 Task: Add Now Liquid Coconut Oil to the cart.
Action: Mouse moved to (662, 252)
Screenshot: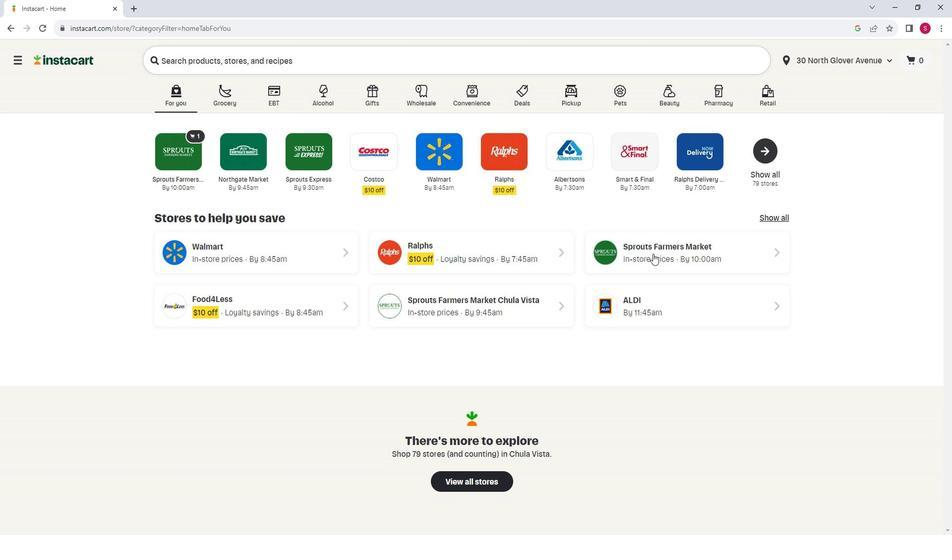 
Action: Mouse pressed left at (662, 252)
Screenshot: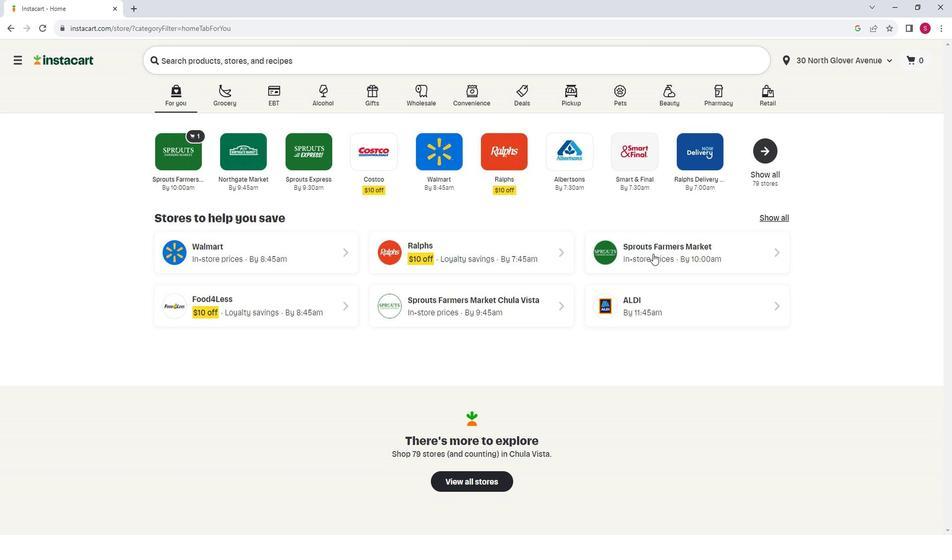 
Action: Mouse moved to (53, 357)
Screenshot: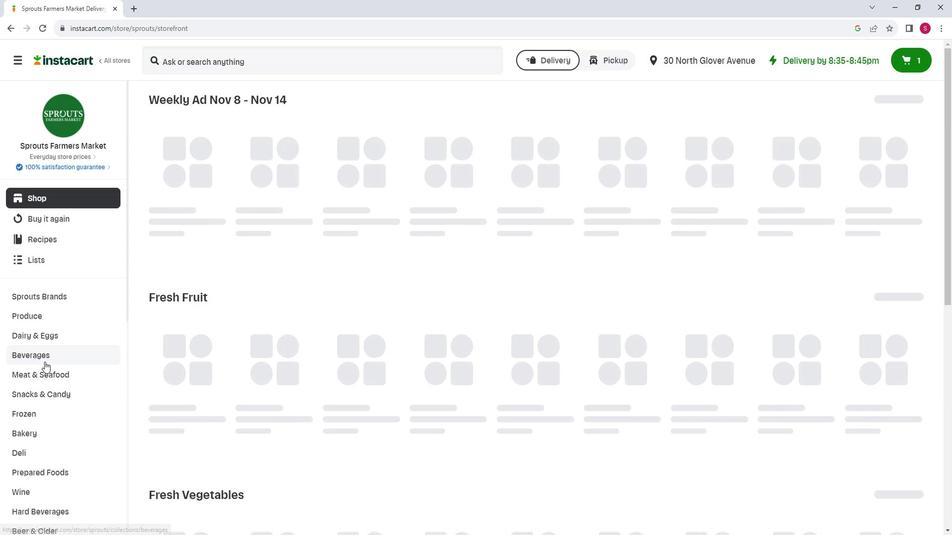 
Action: Mouse scrolled (53, 357) with delta (0, 0)
Screenshot: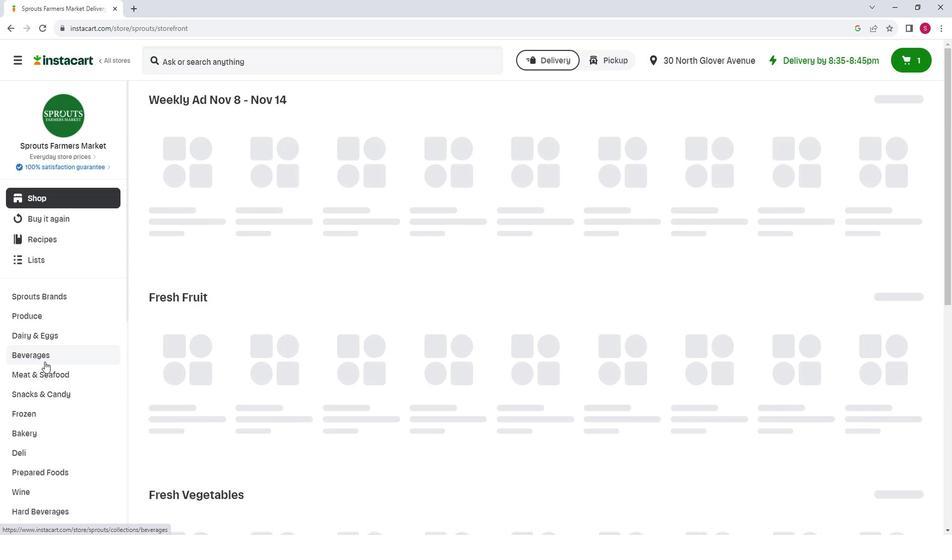 
Action: Mouse scrolled (53, 357) with delta (0, 0)
Screenshot: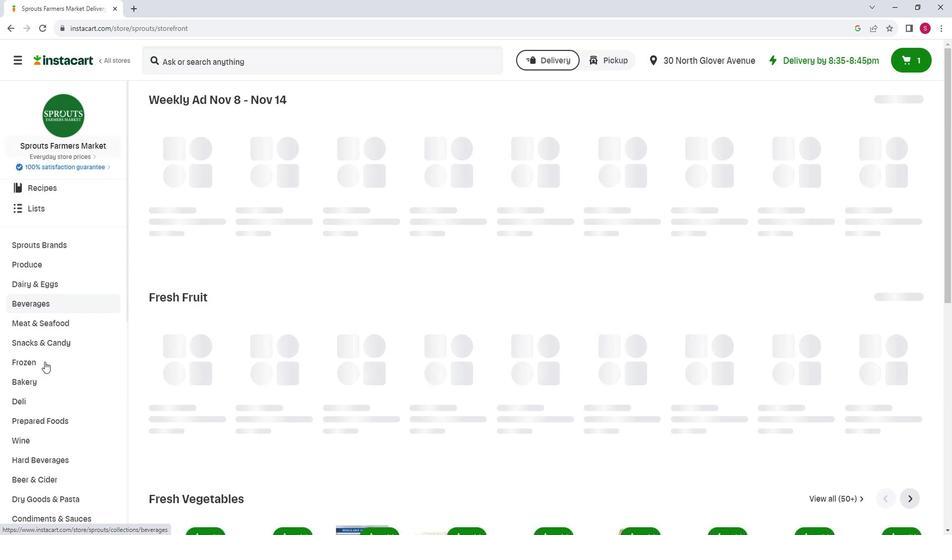
Action: Mouse scrolled (53, 357) with delta (0, 0)
Screenshot: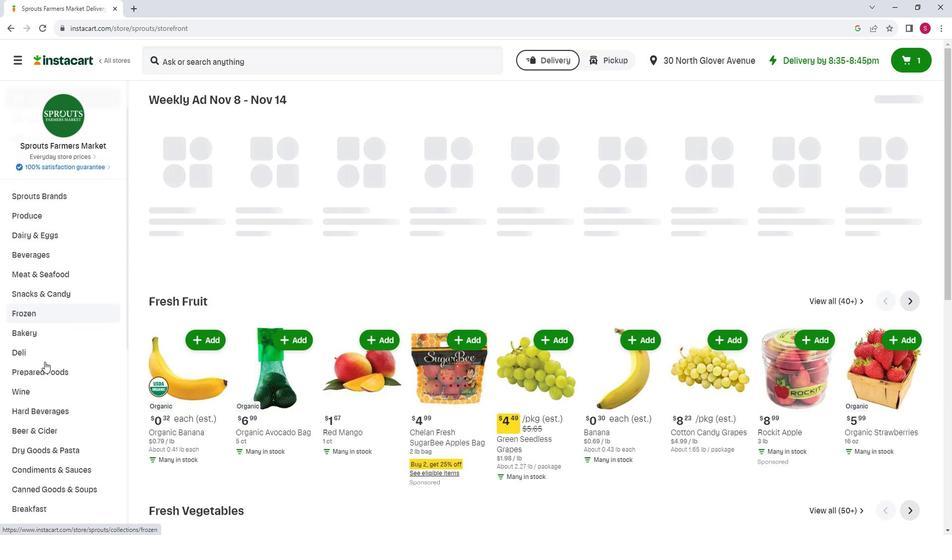 
Action: Mouse scrolled (53, 357) with delta (0, 0)
Screenshot: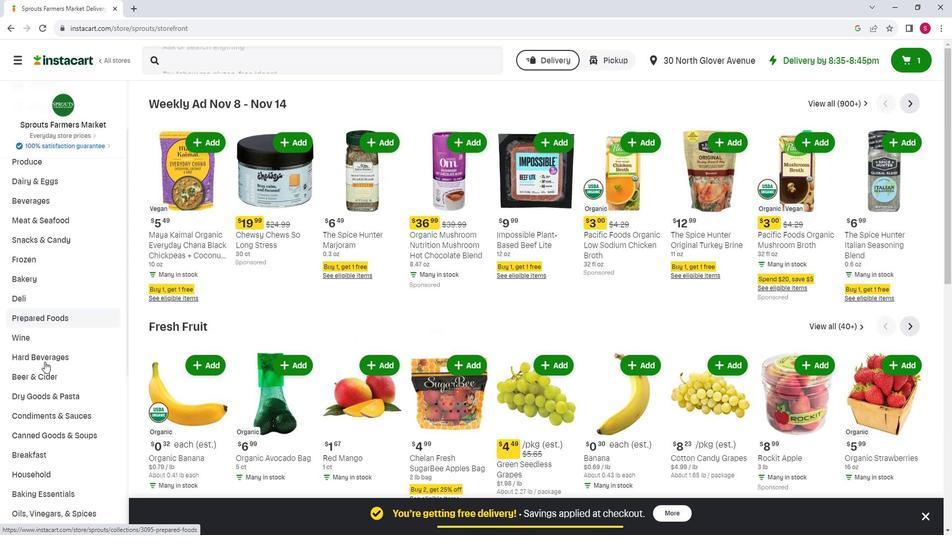 
Action: Mouse scrolled (53, 357) with delta (0, 0)
Screenshot: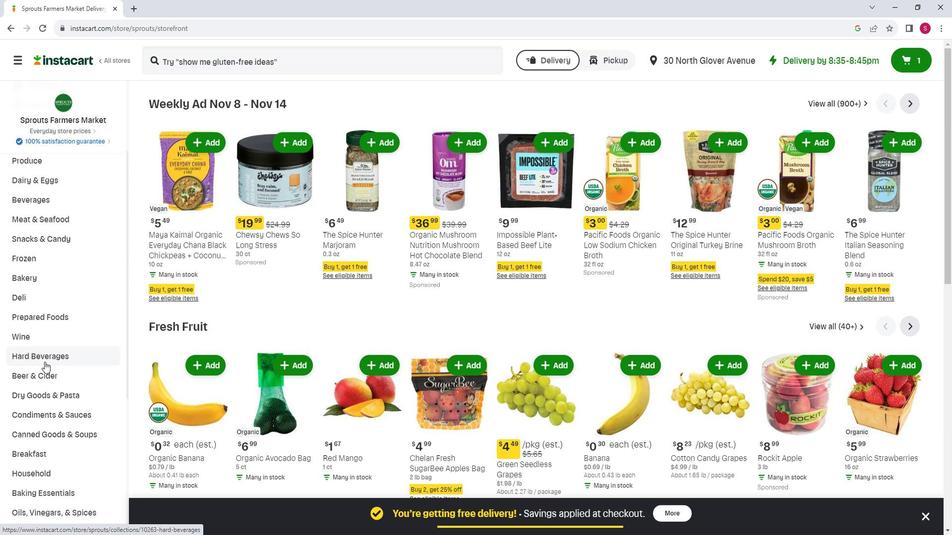 
Action: Mouse scrolled (53, 357) with delta (0, 0)
Screenshot: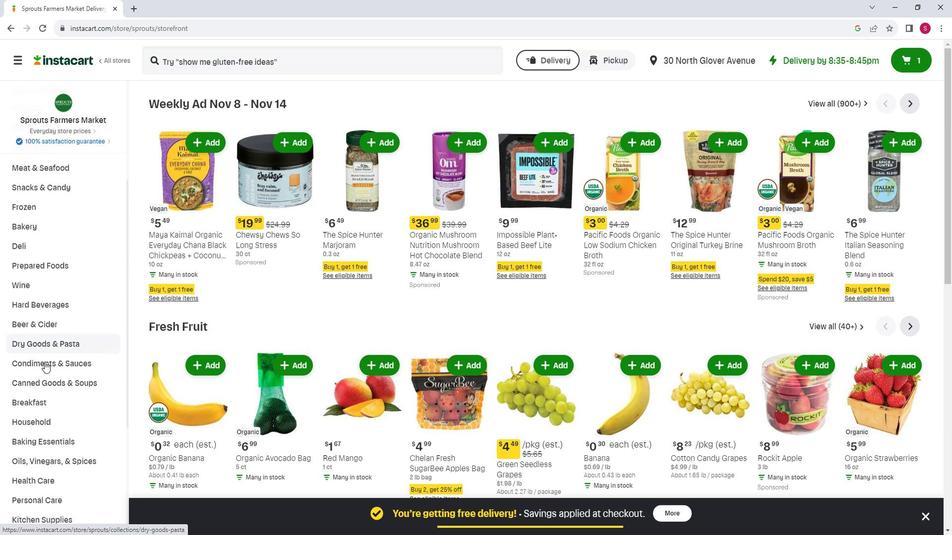 
Action: Mouse scrolled (53, 357) with delta (0, 0)
Screenshot: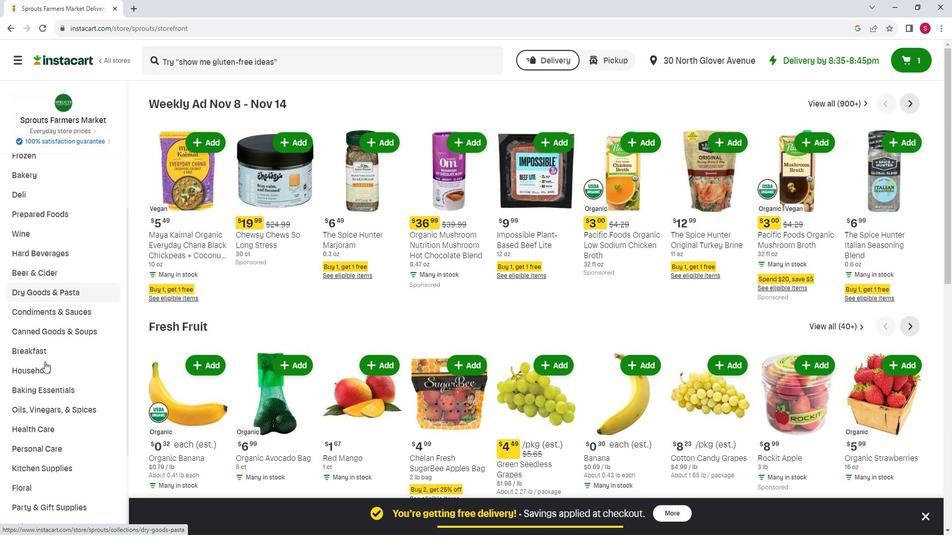 
Action: Mouse moved to (74, 396)
Screenshot: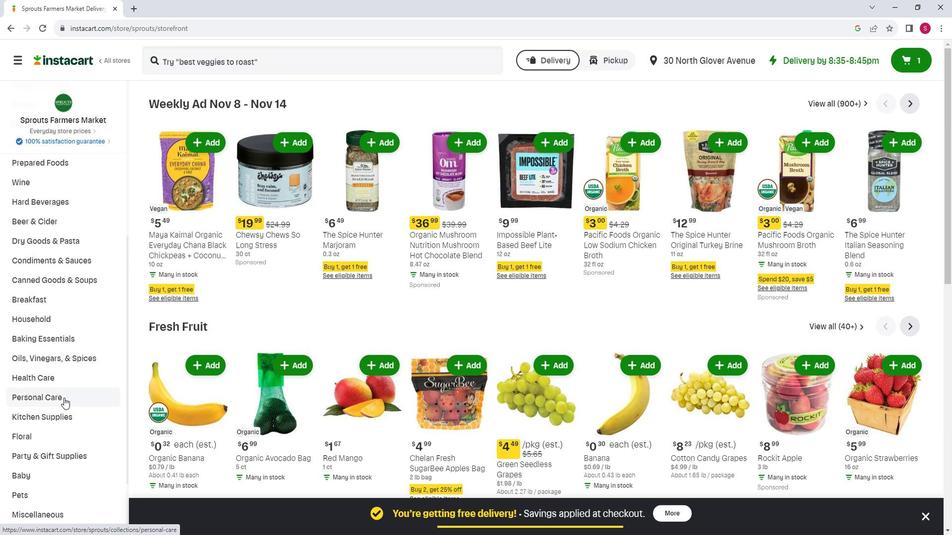 
Action: Mouse pressed left at (74, 396)
Screenshot: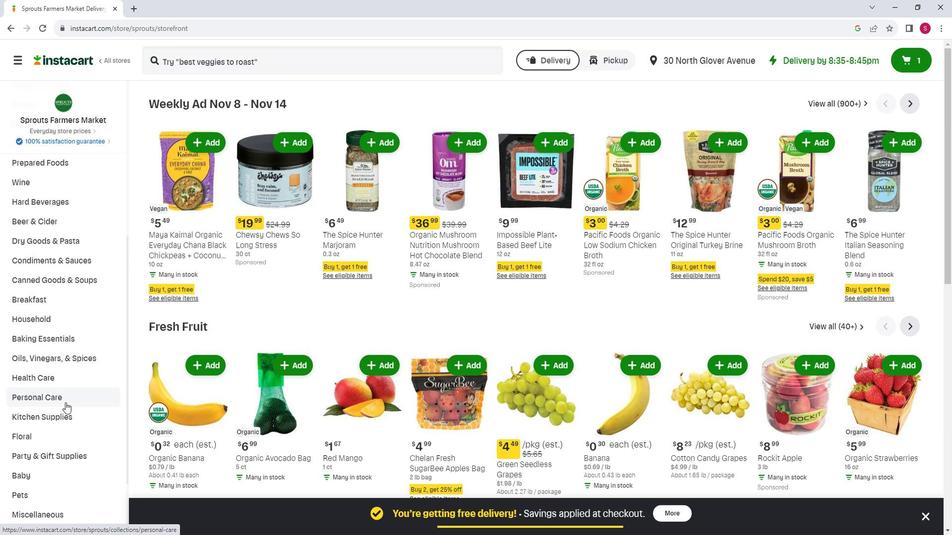 
Action: Mouse moved to (260, 133)
Screenshot: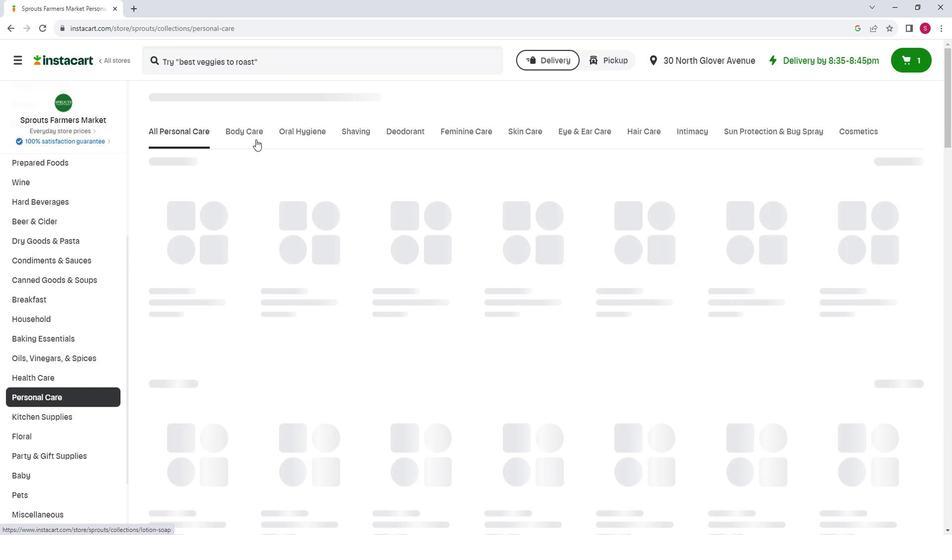 
Action: Mouse pressed left at (260, 133)
Screenshot: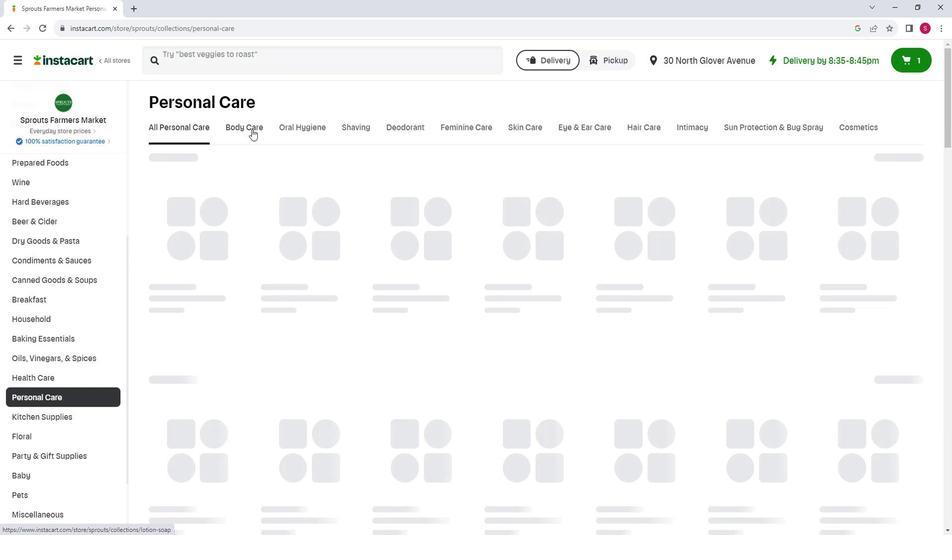 
Action: Mouse moved to (394, 186)
Screenshot: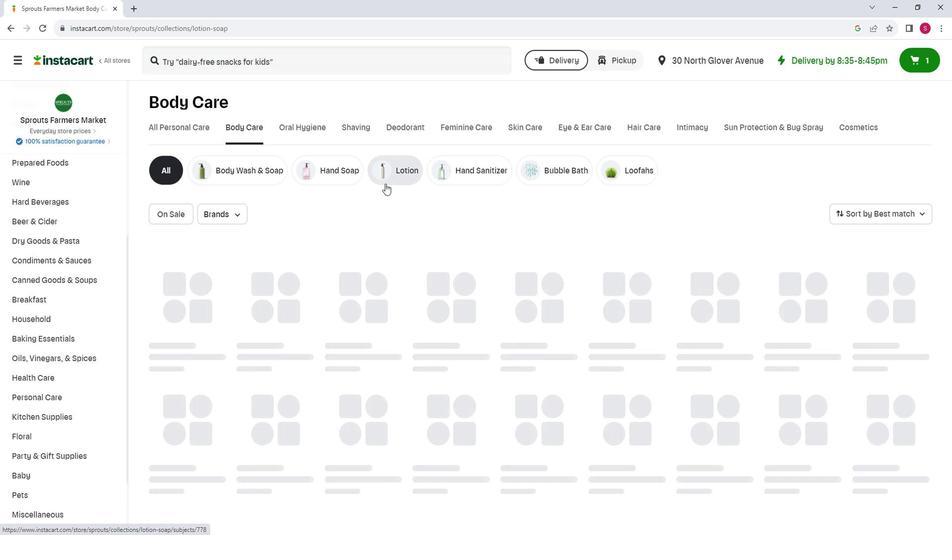 
Action: Mouse pressed left at (394, 186)
Screenshot: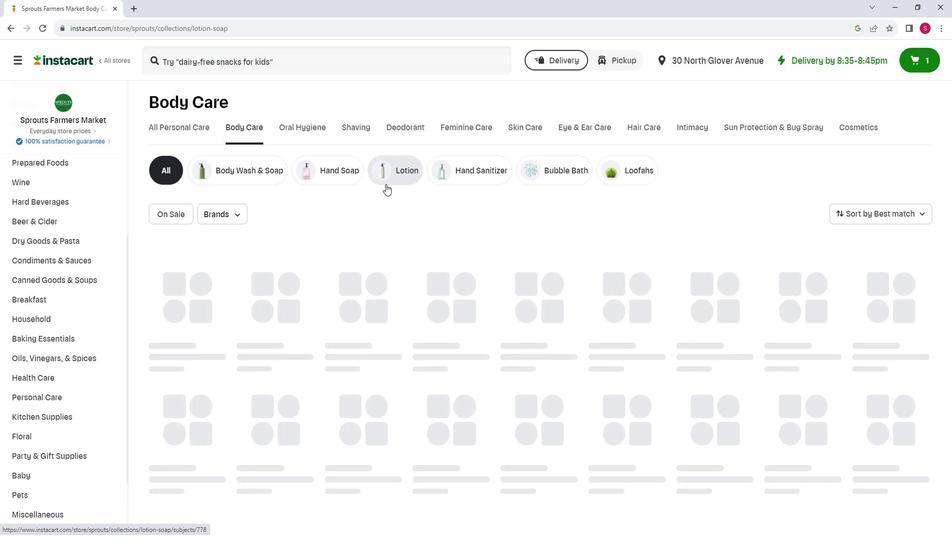 
Action: Mouse moved to (273, 70)
Screenshot: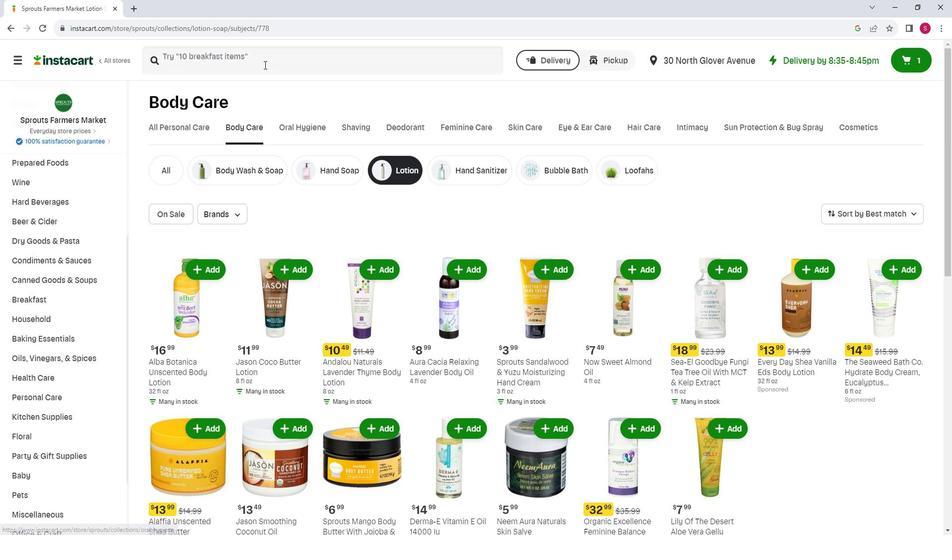 
Action: Mouse pressed left at (273, 70)
Screenshot: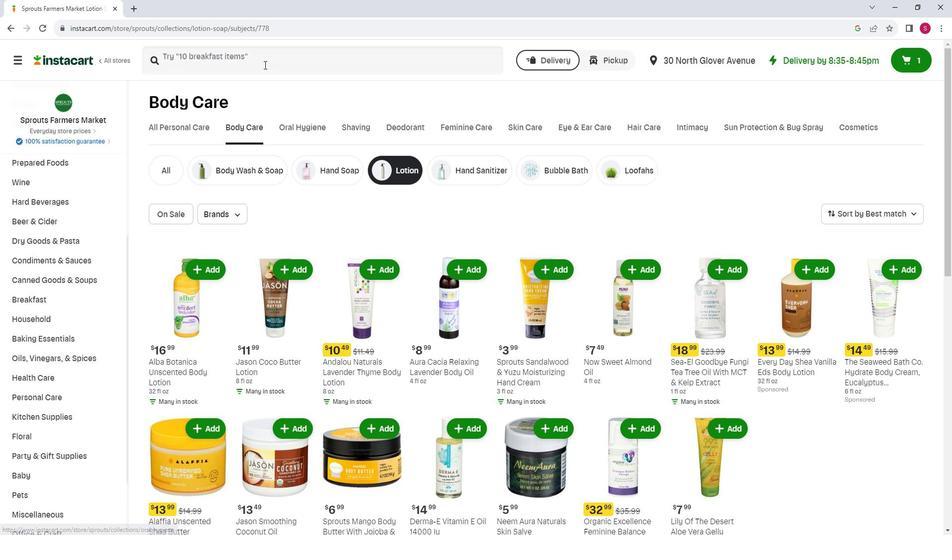 
Action: Key pressed <Key.shift>Now<Key.space><Key.shift>Liquid<Key.space><Key.shift>Coconut<Key.space><Key.shift>Oil<Key.space><Key.enter>
Screenshot: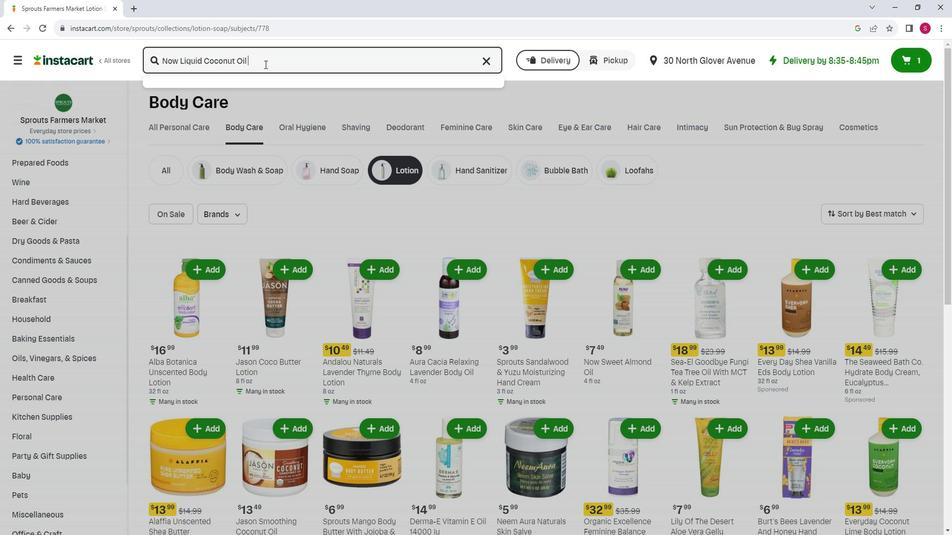 
Action: Mouse moved to (915, 169)
Screenshot: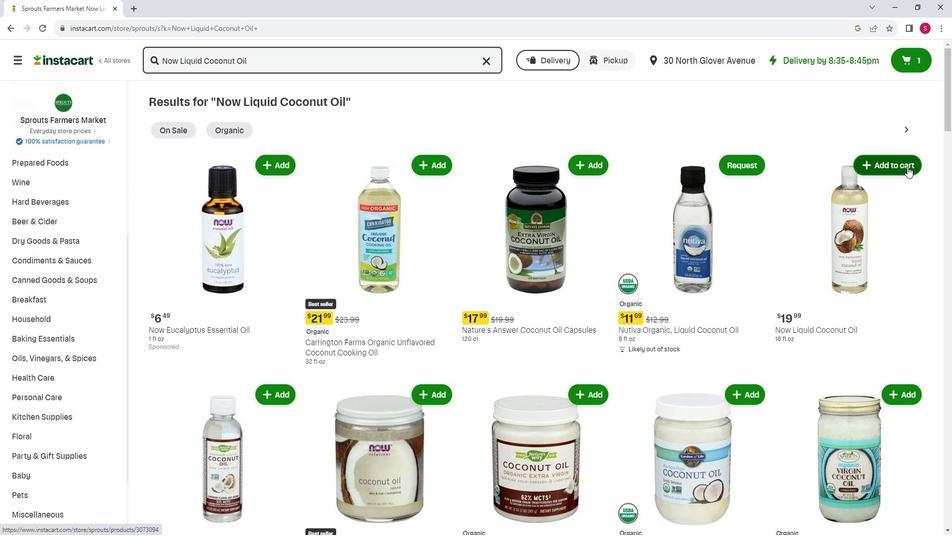 
Action: Mouse pressed left at (915, 169)
Screenshot: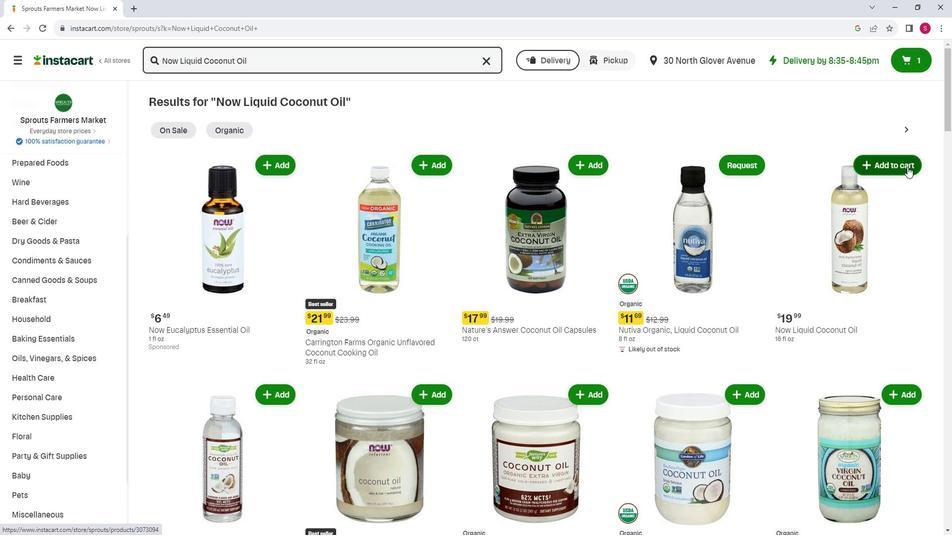 
Action: Mouse moved to (808, 127)
Screenshot: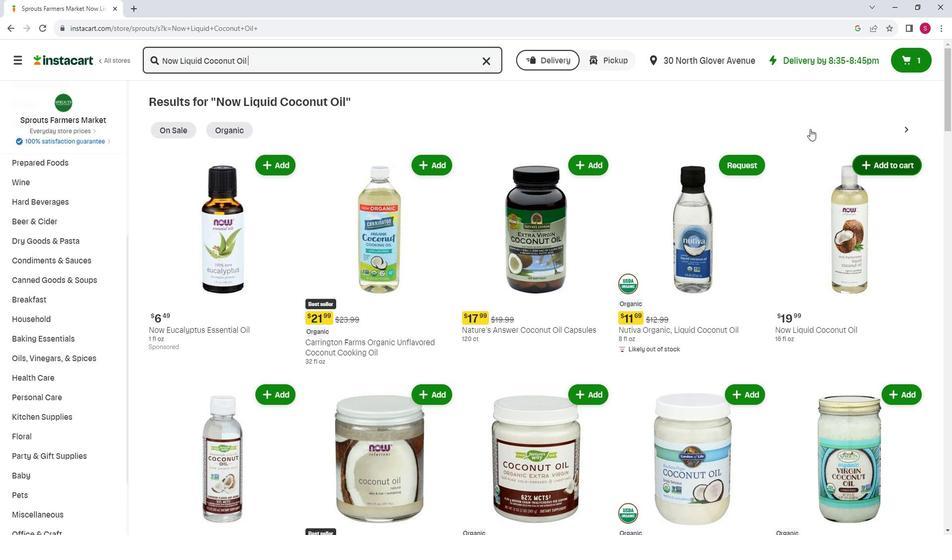 
